Task: Change comment notification setting to all comments.
Action: Mouse moved to (1093, 79)
Screenshot: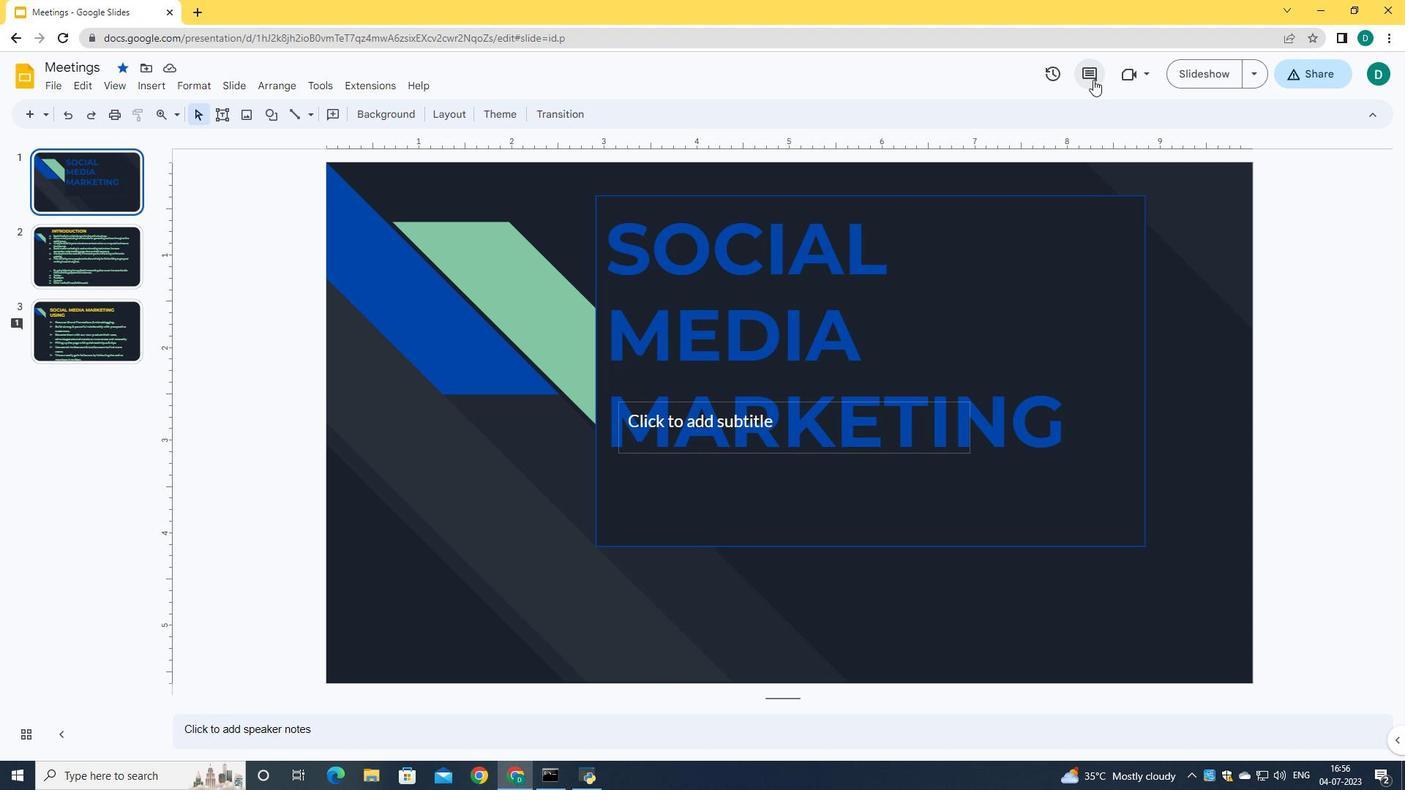 
Action: Mouse pressed left at (1093, 79)
Screenshot: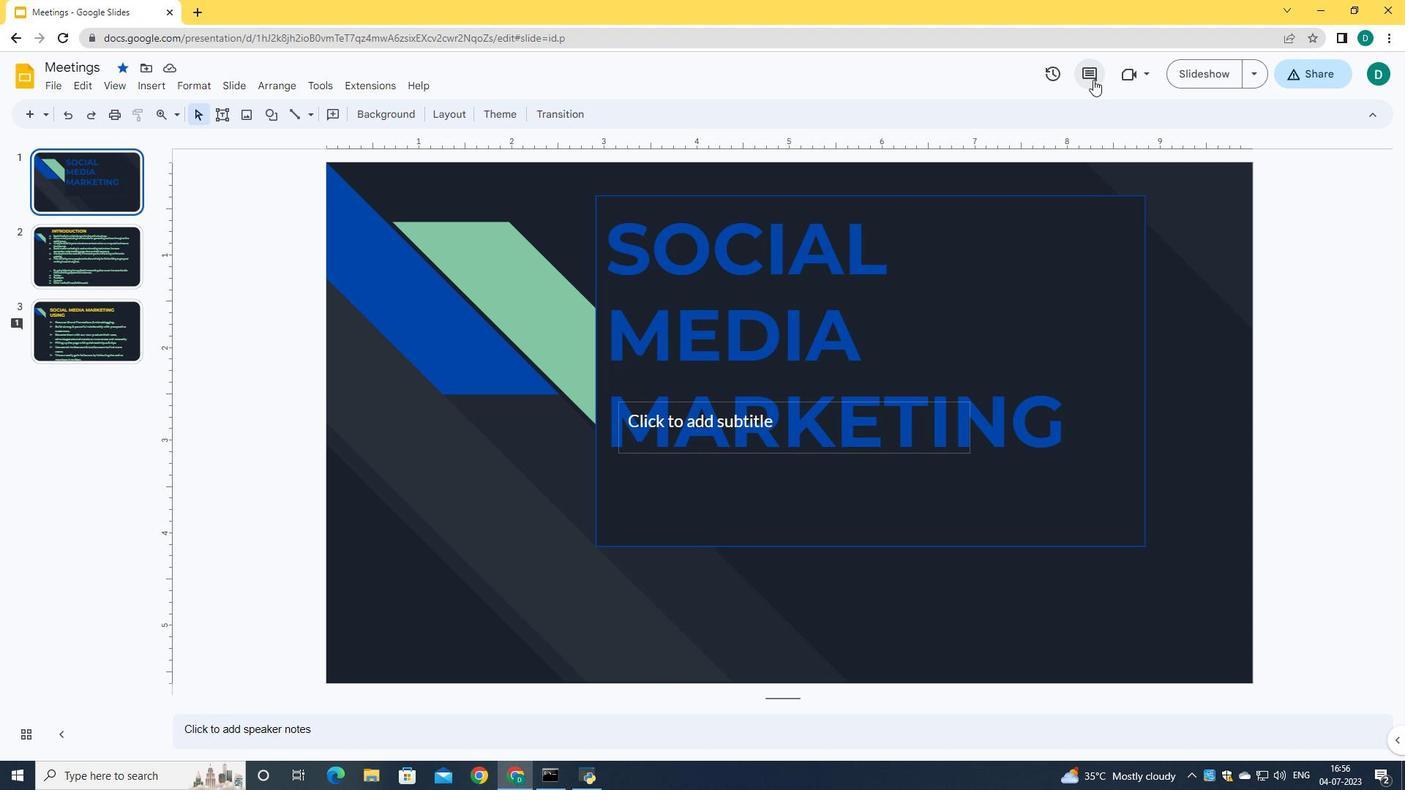 
Action: Mouse moved to (1286, 107)
Screenshot: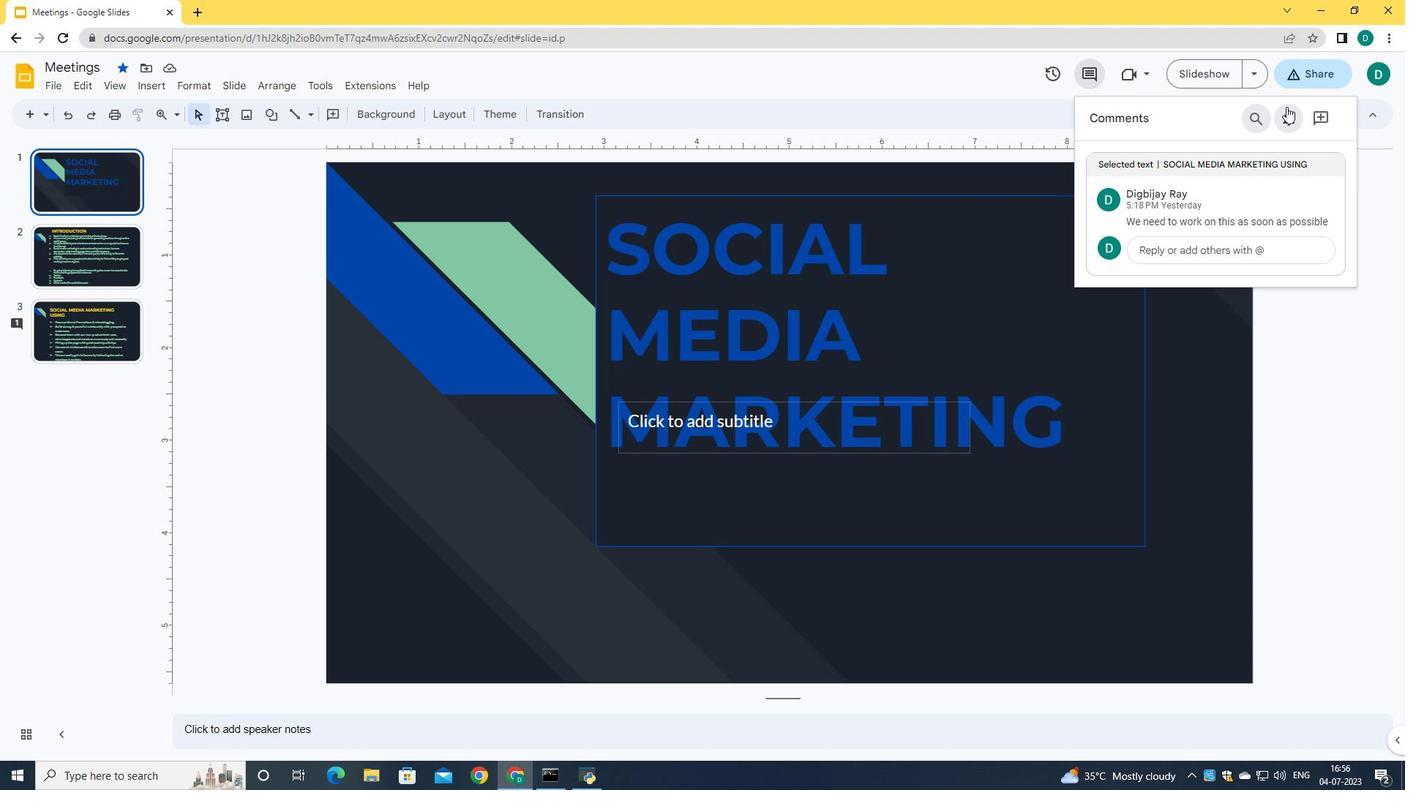 
Action: Mouse pressed left at (1286, 107)
Screenshot: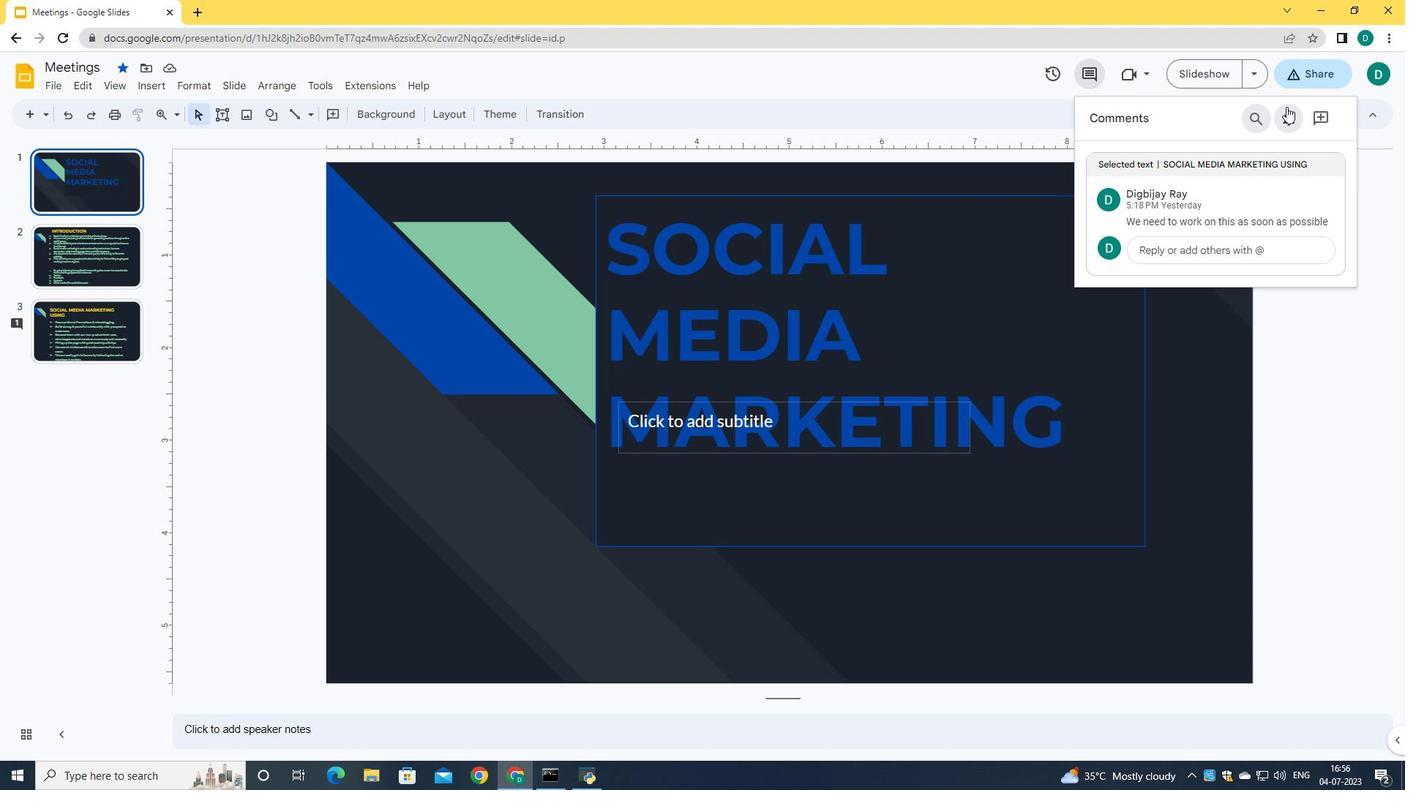 
Action: Mouse moved to (591, 357)
Screenshot: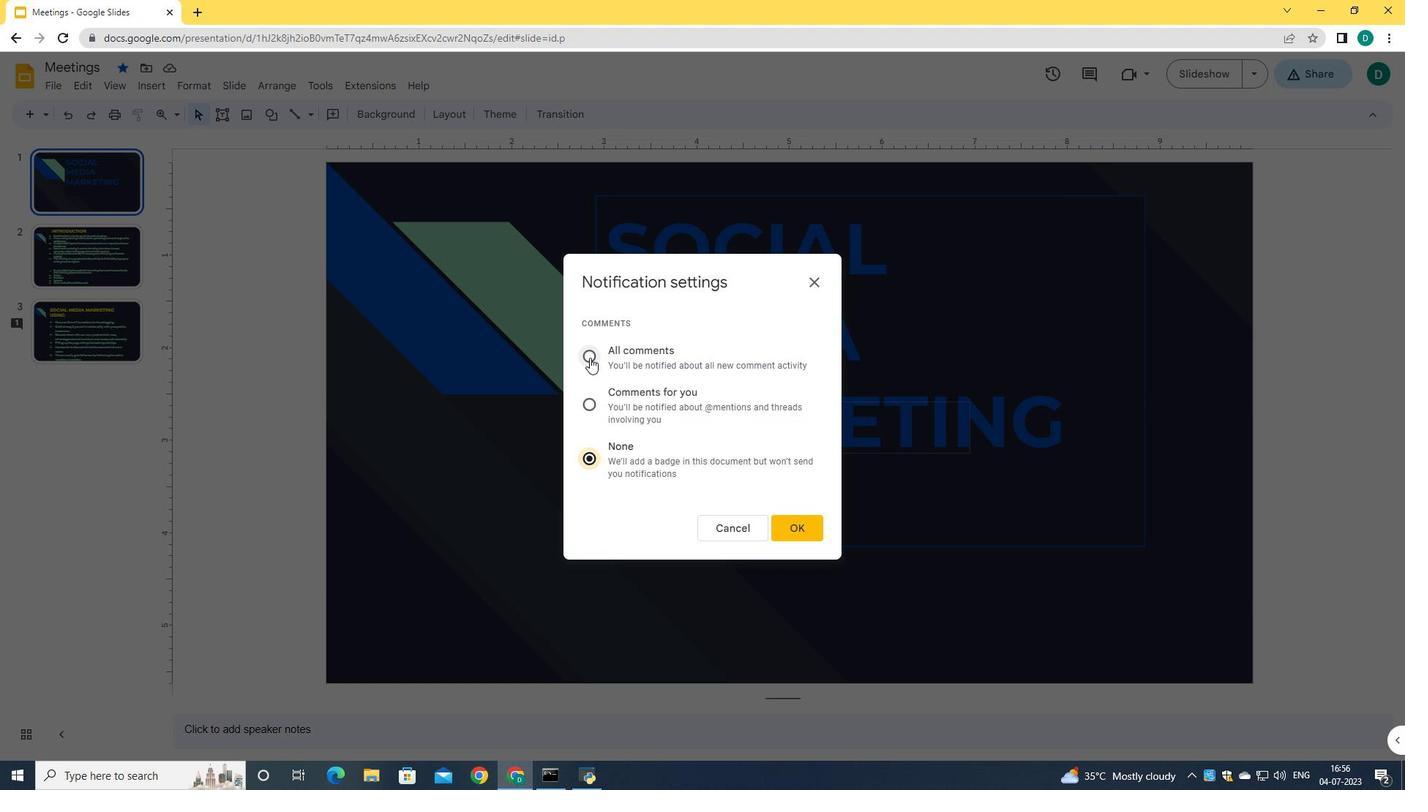 
Action: Mouse pressed left at (591, 357)
Screenshot: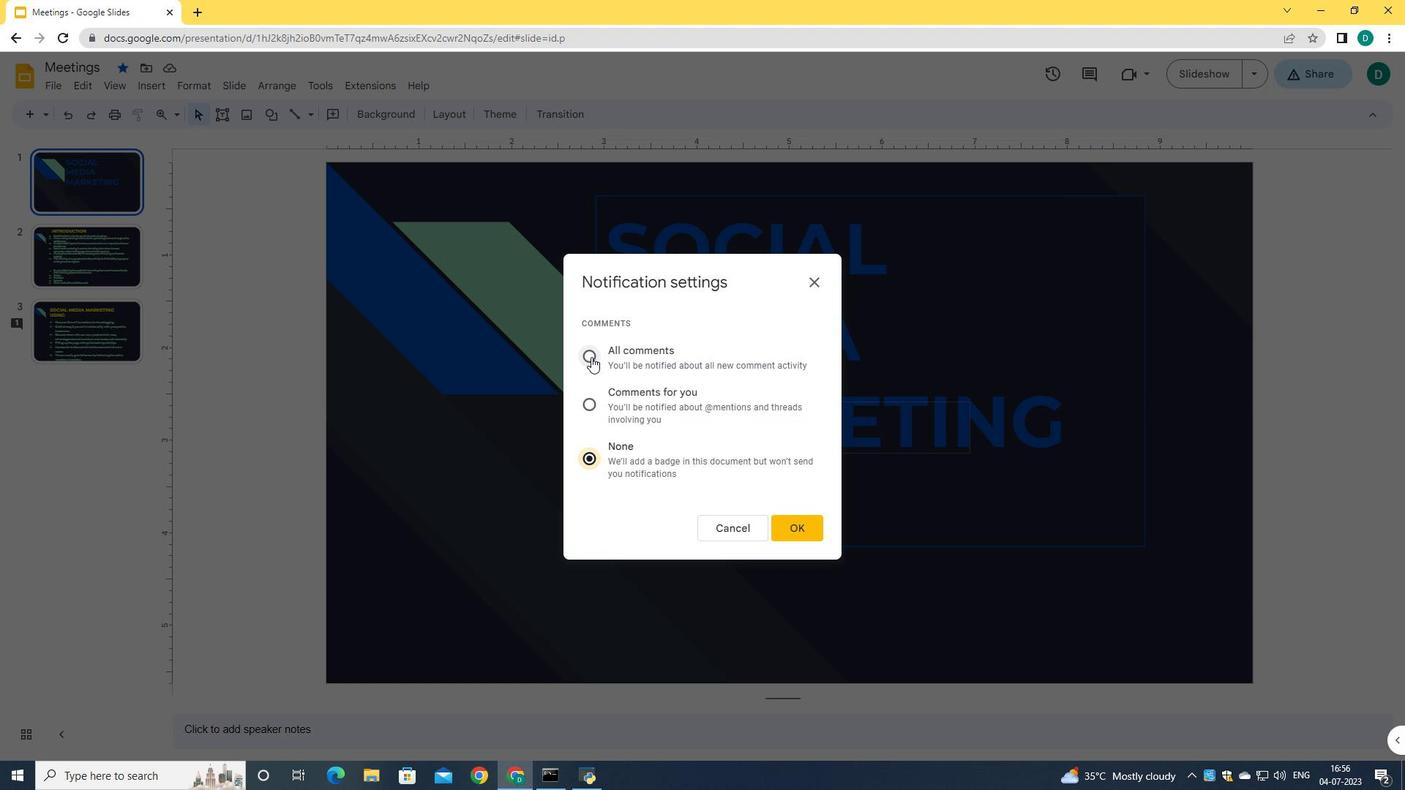 
Action: Mouse moved to (801, 523)
Screenshot: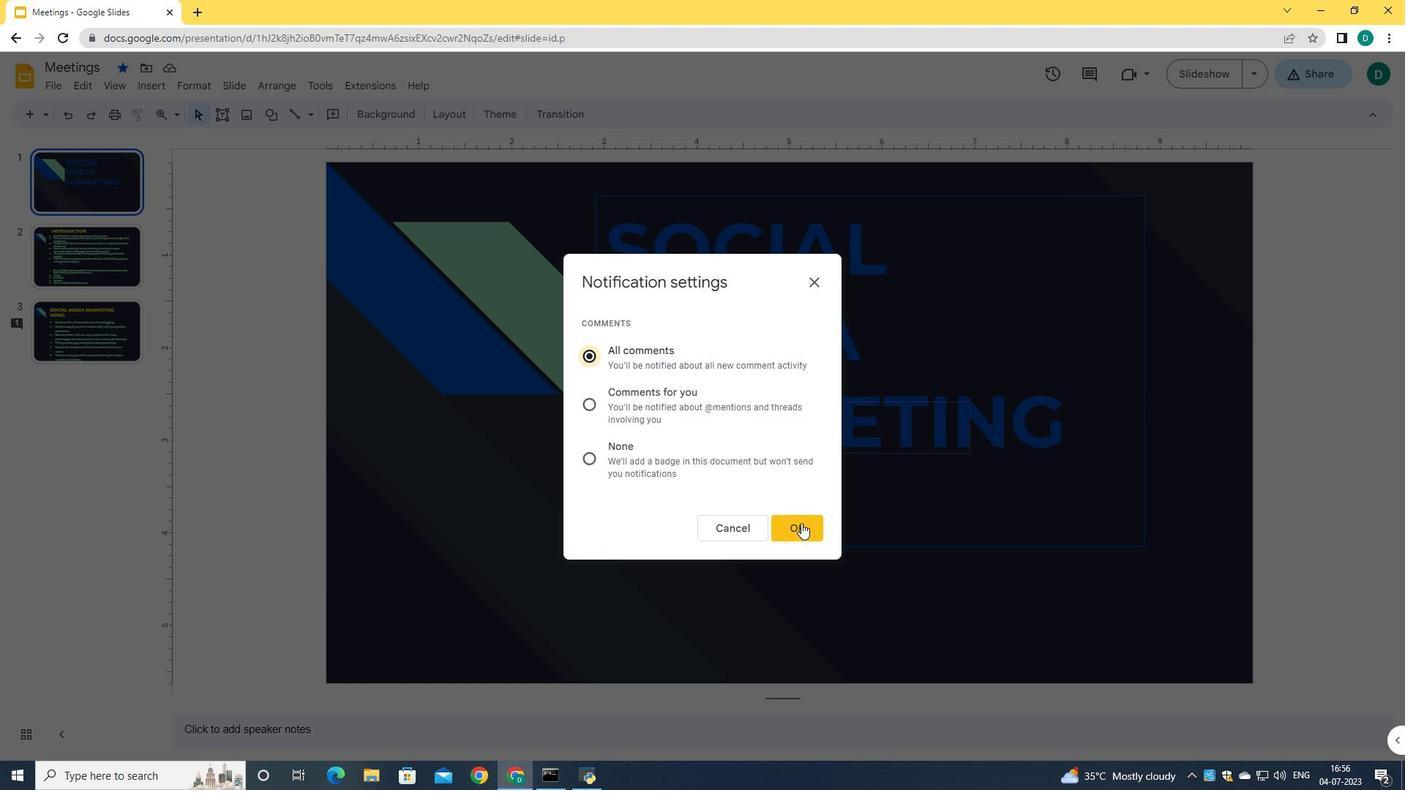 
Action: Mouse pressed left at (801, 523)
Screenshot: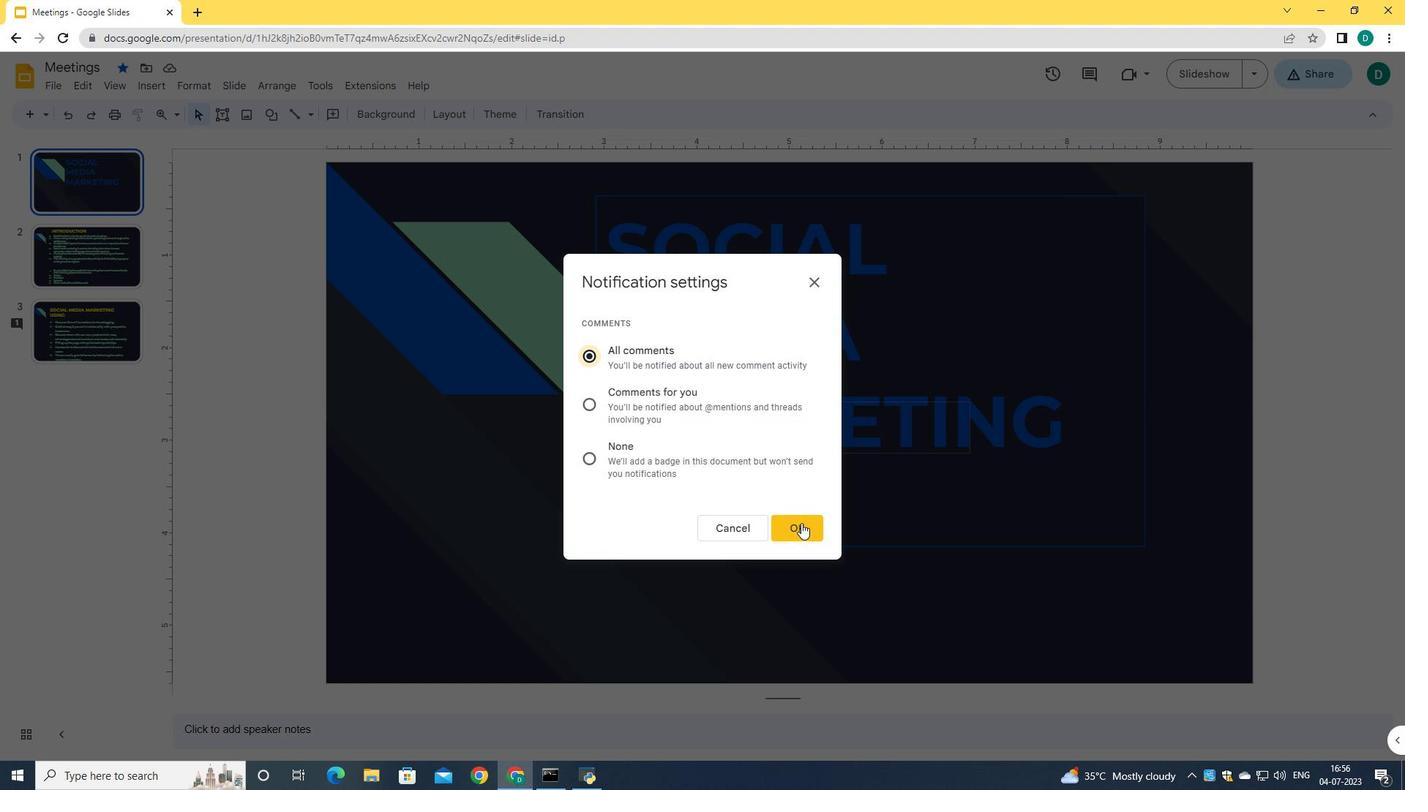
Action: Mouse moved to (785, 524)
Screenshot: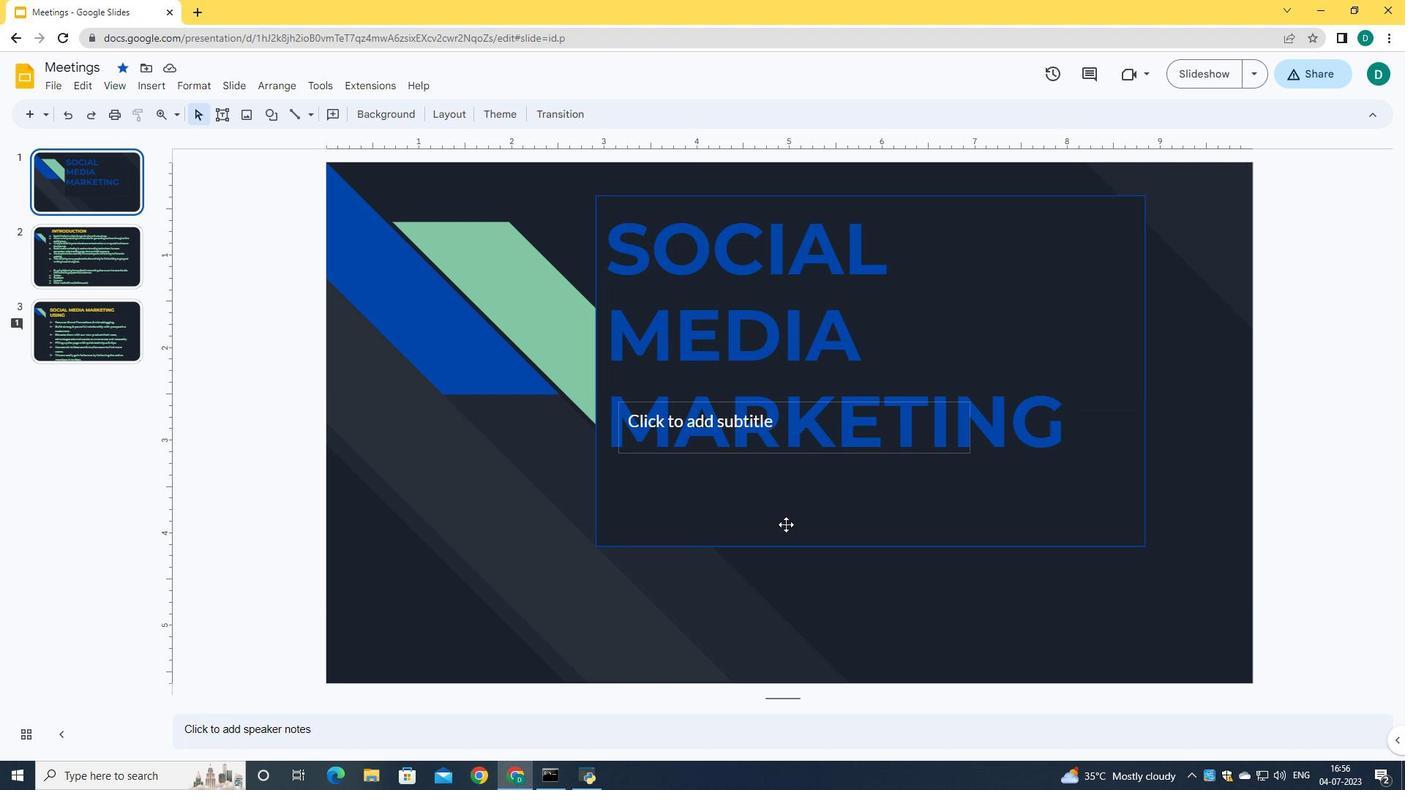 
